 Task: Create Card Landing Page Optimization in Board Newsletter Planning to Workspace Ad Operations. Create Card Tax Compliance Review in Board Brand Reputation Management to Workspace Ad Operations. Create Card Landing Page Optimization in Board Customer Feedback Collection and Response Management to Workspace Ad Operations
Action: Mouse moved to (102, 459)
Screenshot: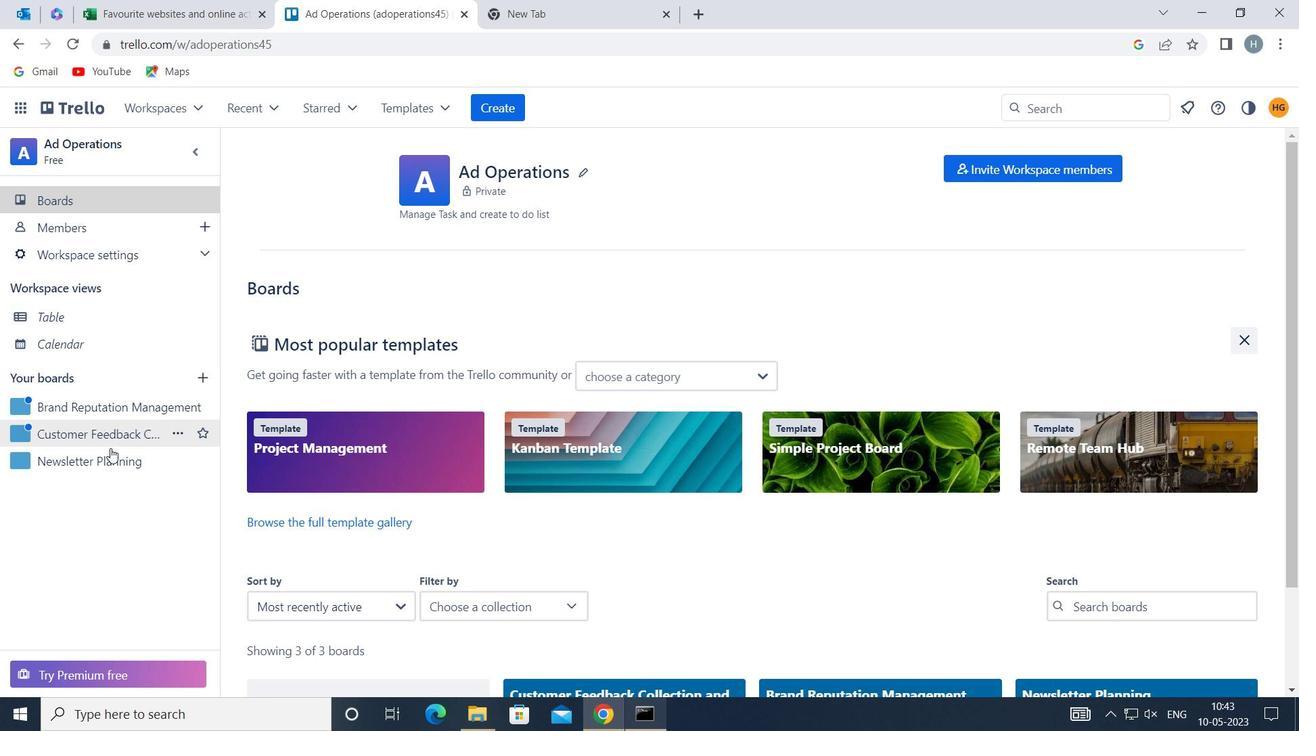 
Action: Mouse pressed left at (102, 459)
Screenshot: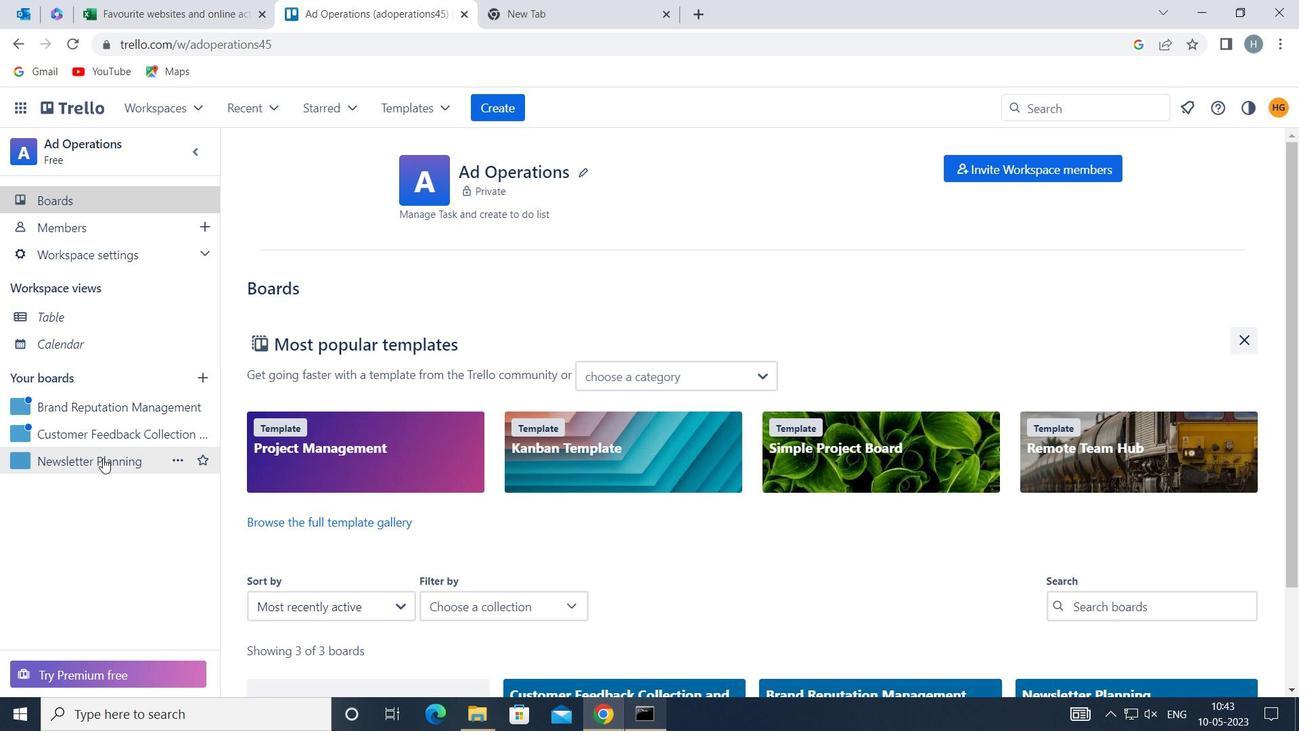 
Action: Mouse moved to (534, 241)
Screenshot: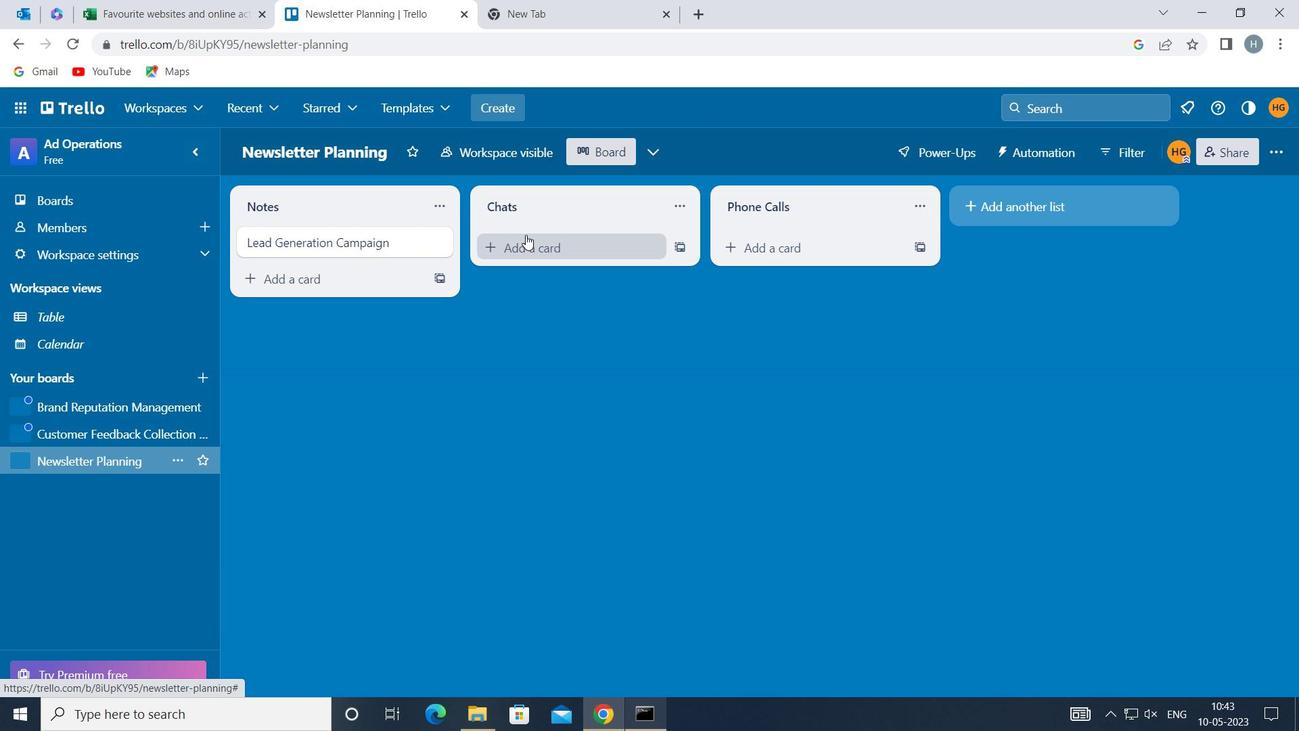 
Action: Mouse pressed left at (534, 241)
Screenshot: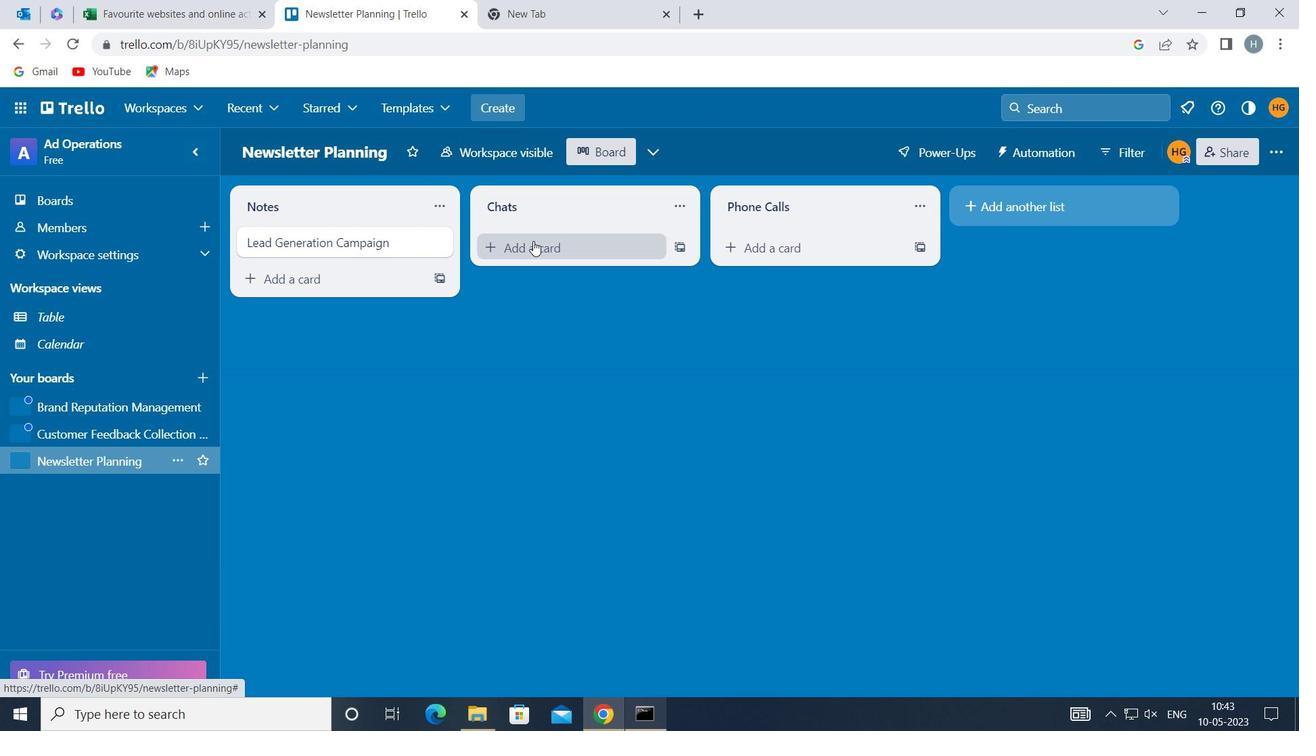 
Action: Key pressed <Key.shift>LANDING<Key.space><Key.shift>PAGE<Key.space><Key.shift>OPTIMIZATION
Screenshot: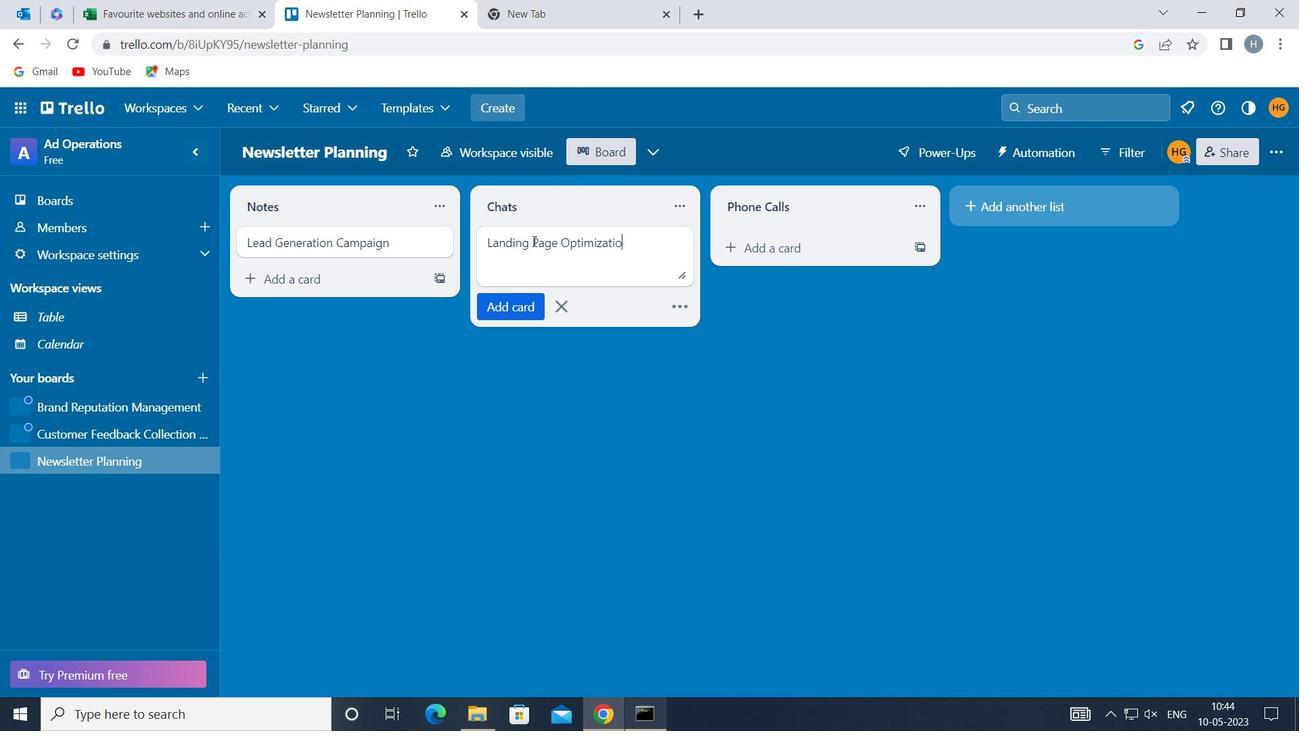 
Action: Mouse moved to (510, 308)
Screenshot: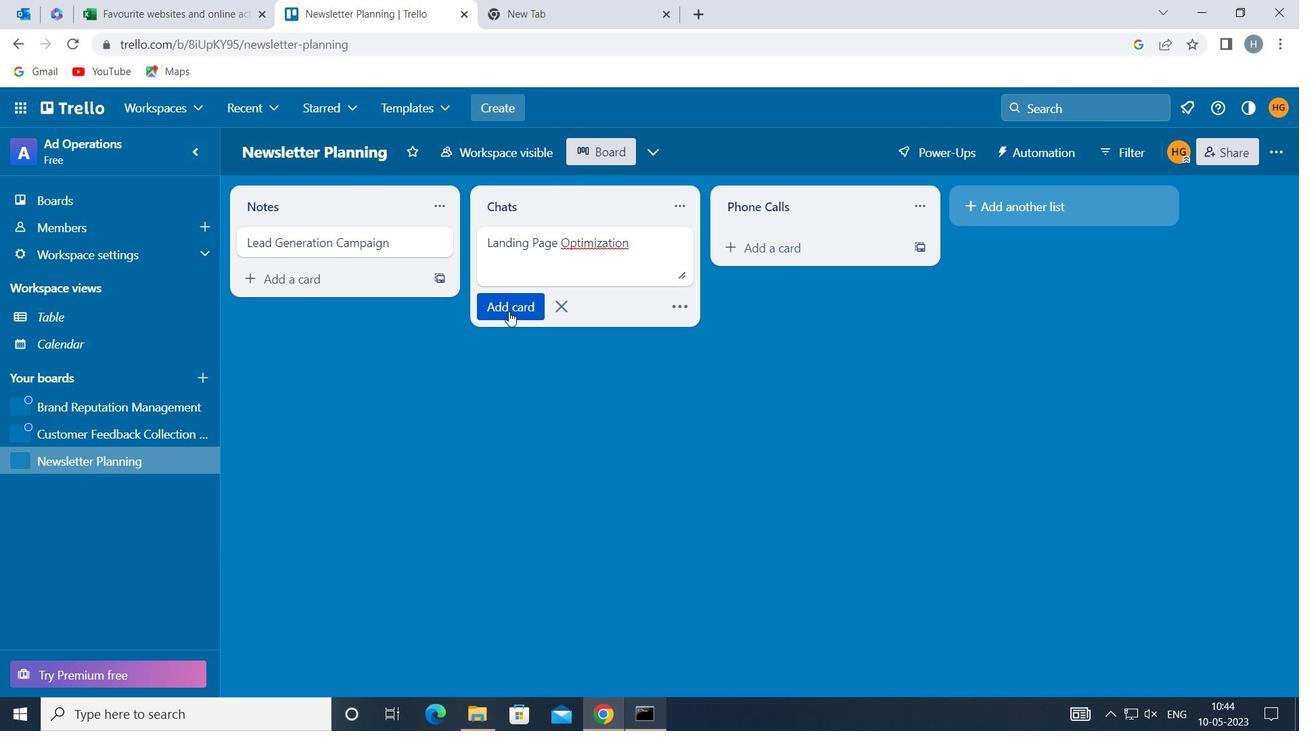
Action: Mouse pressed left at (510, 308)
Screenshot: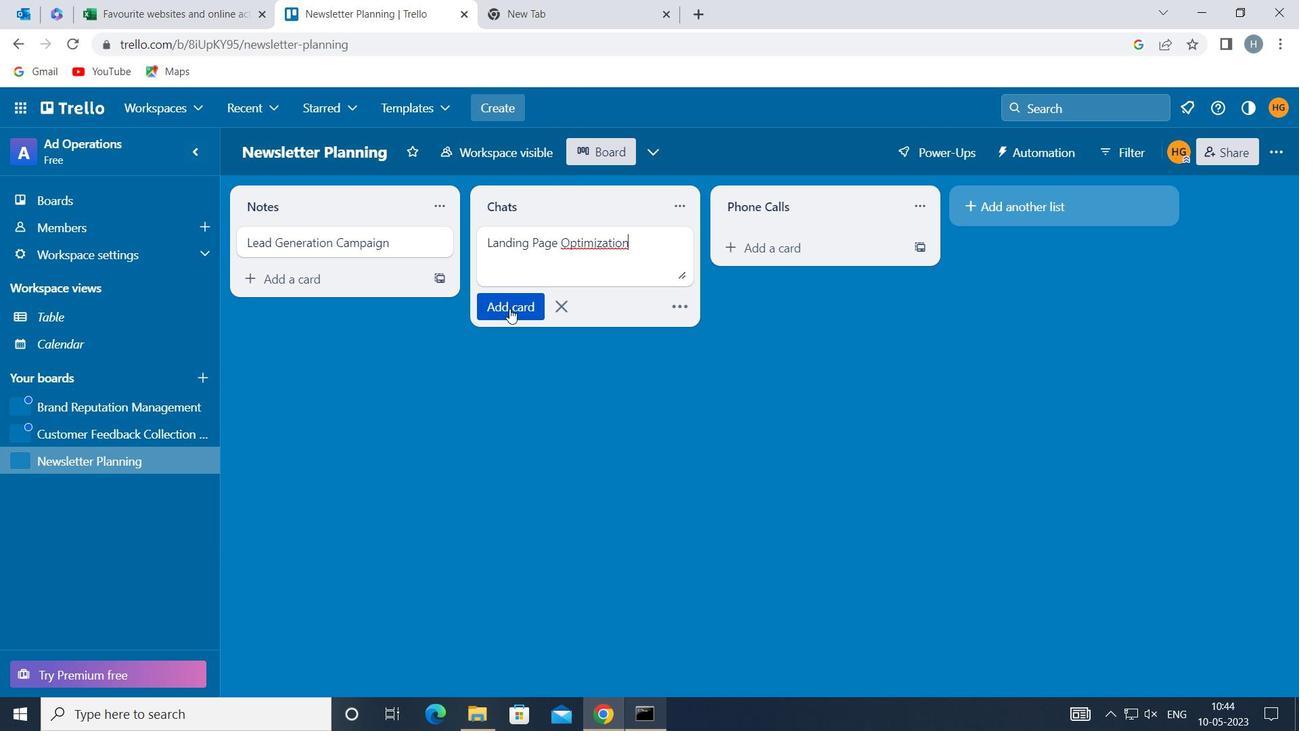 
Action: Mouse moved to (495, 362)
Screenshot: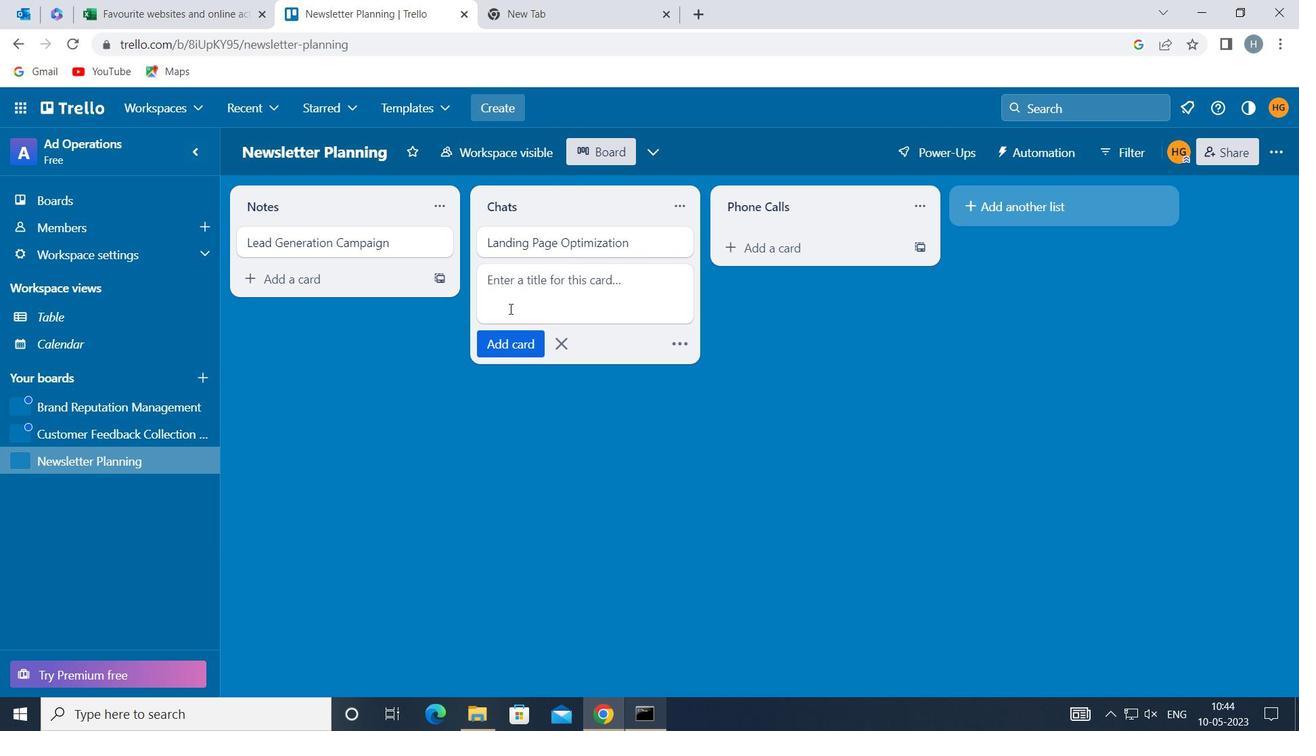 
Action: Mouse pressed left at (495, 362)
Screenshot: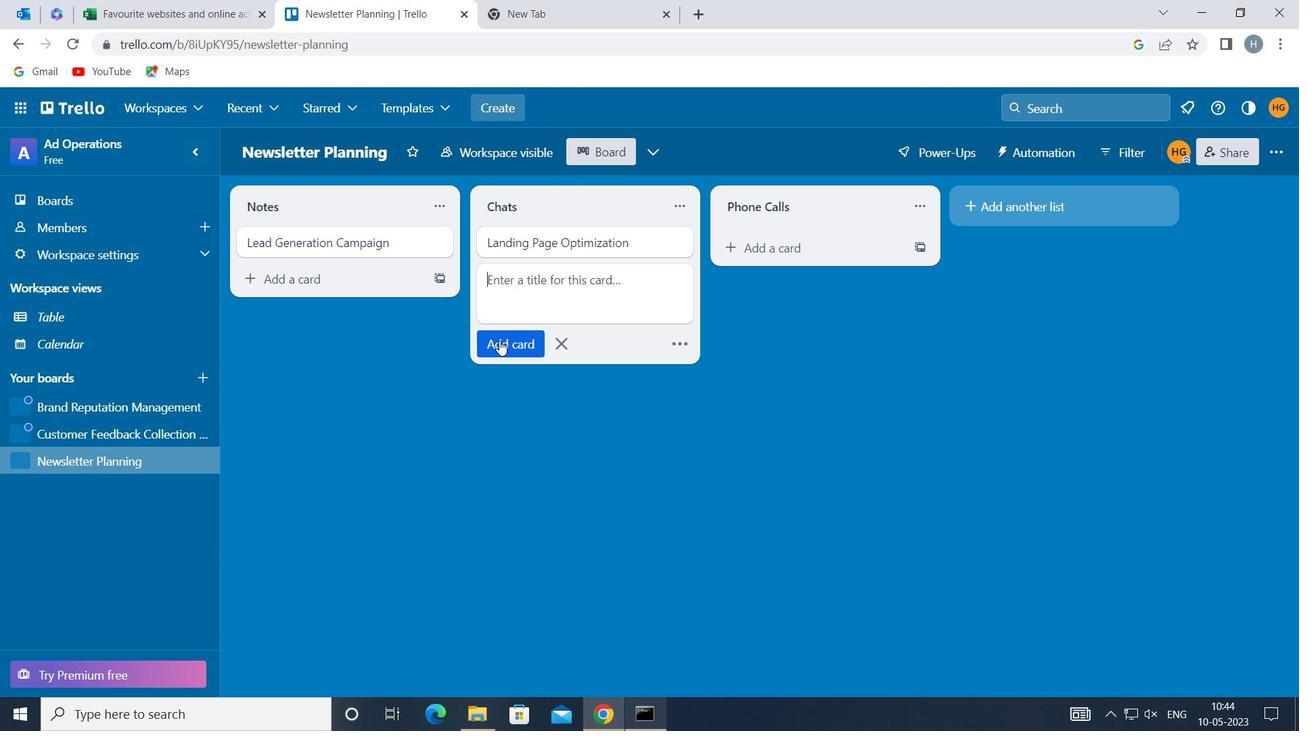 
Action: Mouse moved to (91, 409)
Screenshot: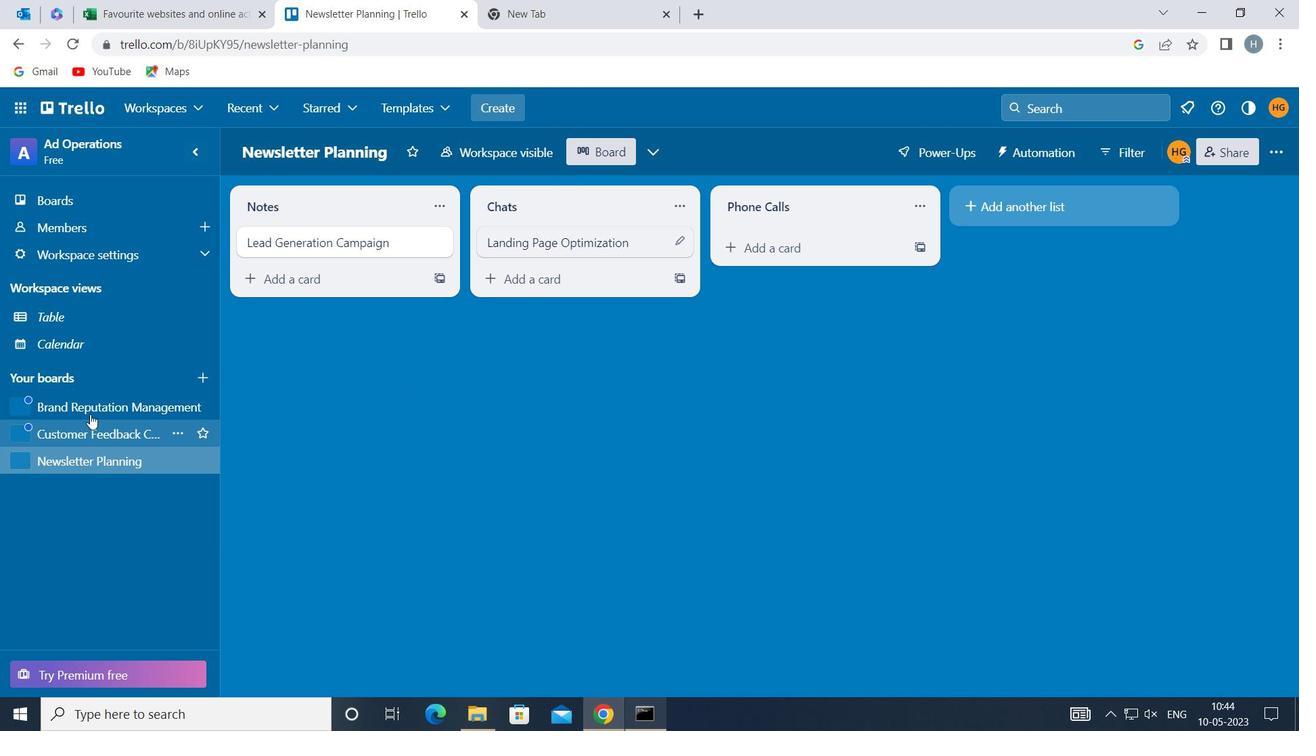 
Action: Mouse pressed left at (91, 409)
Screenshot: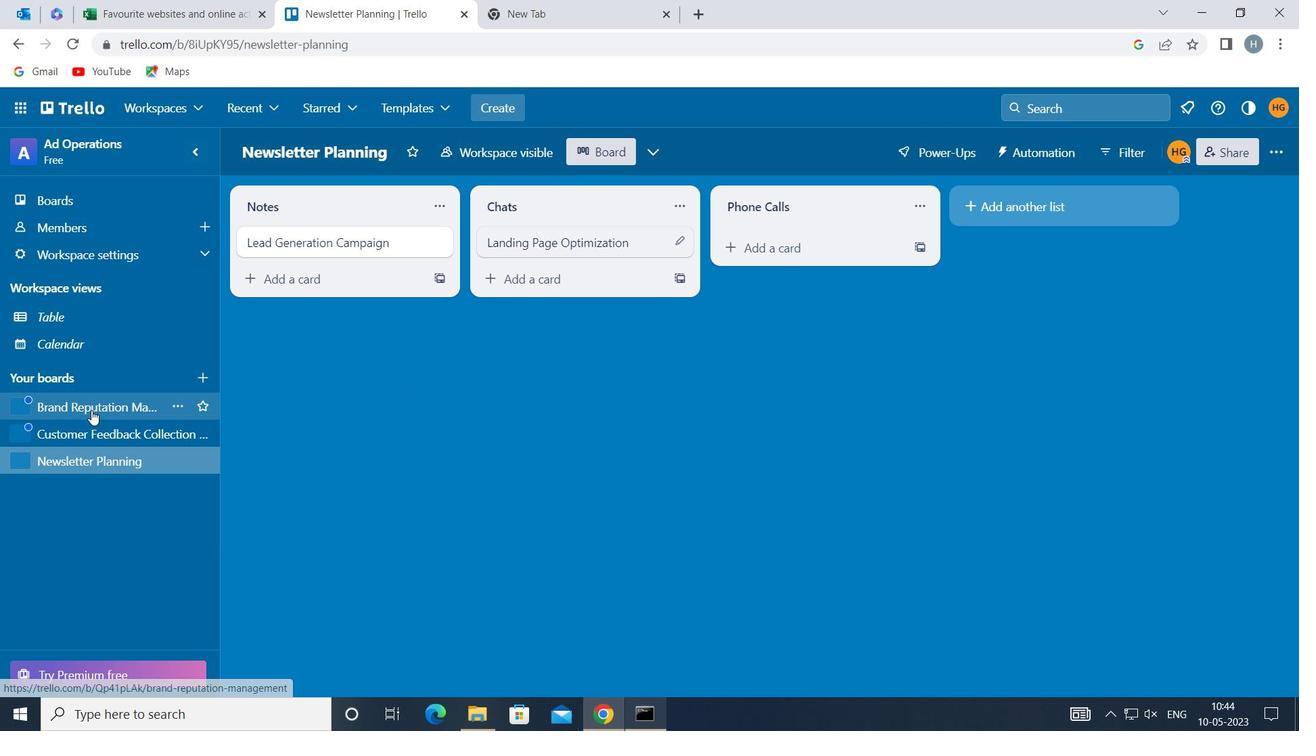 
Action: Mouse moved to (538, 245)
Screenshot: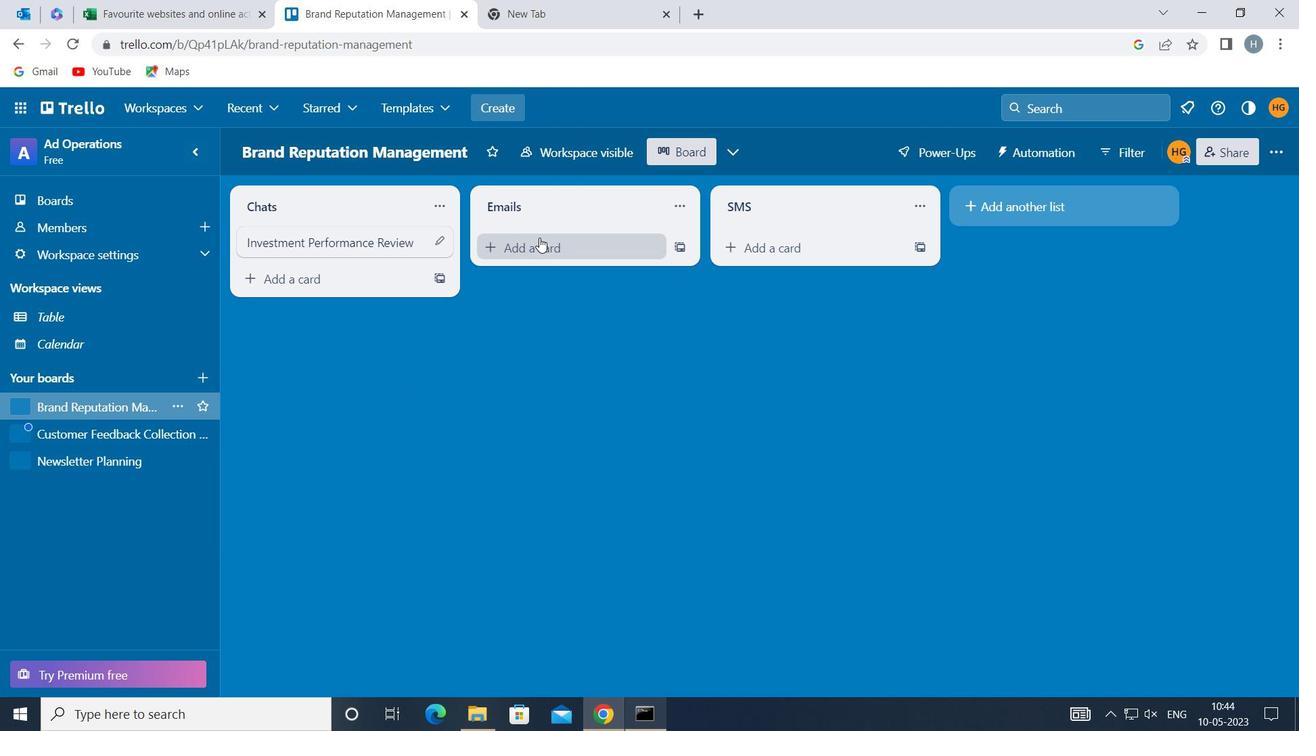 
Action: Mouse pressed left at (538, 245)
Screenshot: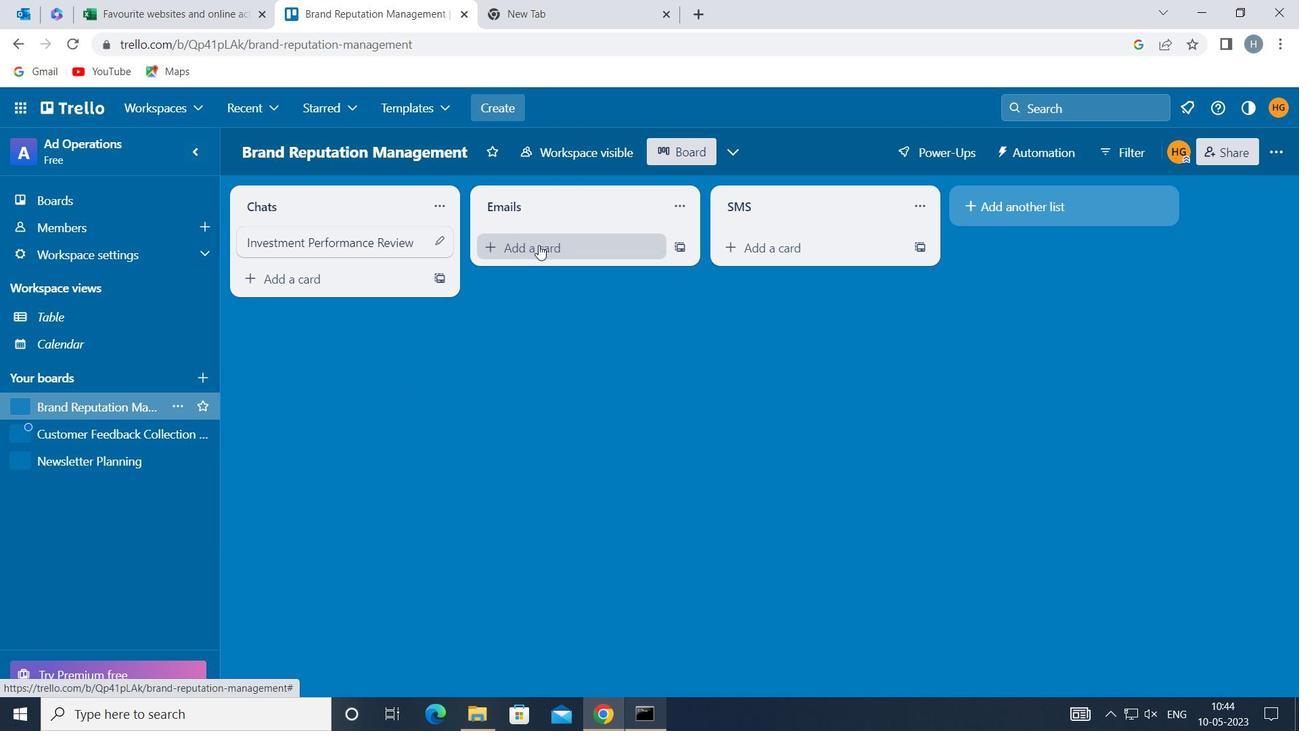 
Action: Key pressed <Key.shift>TAX<Key.space><Key.shift>COMPLIANCE<Key.space><Key.shift>REVIEW
Screenshot: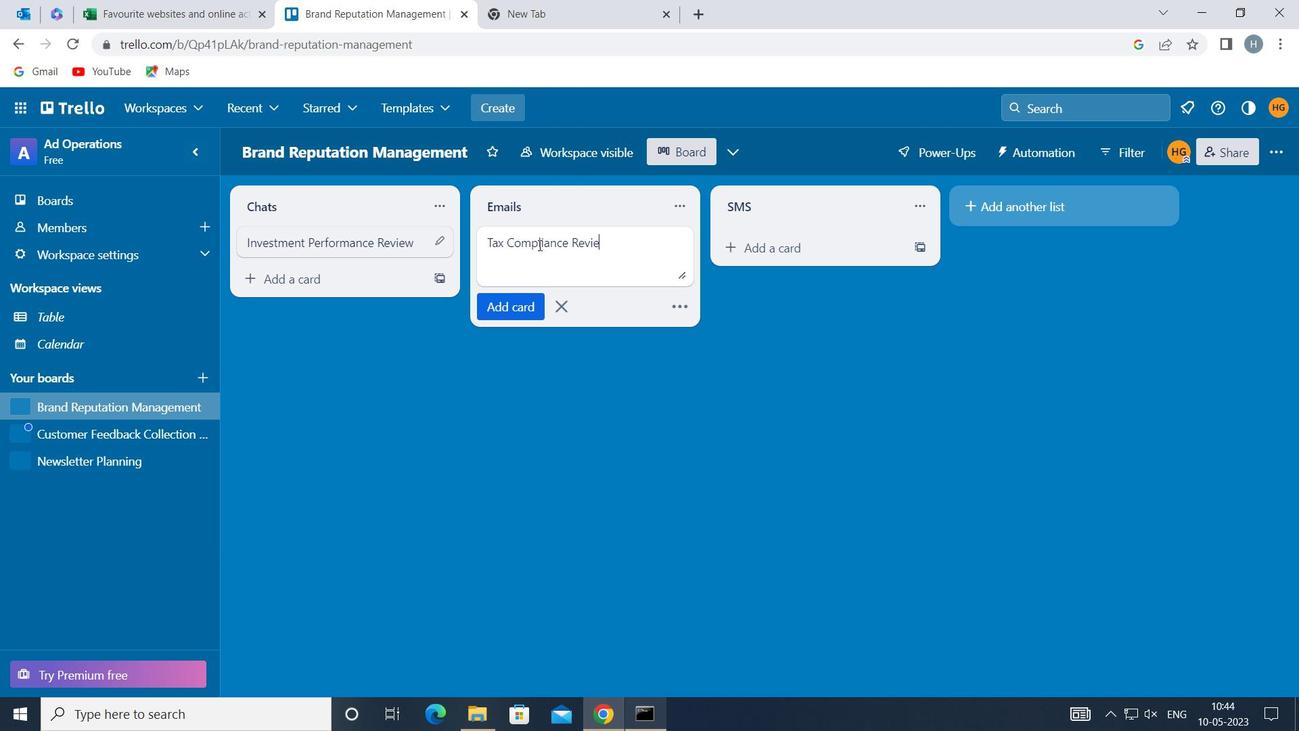 
Action: Mouse moved to (501, 299)
Screenshot: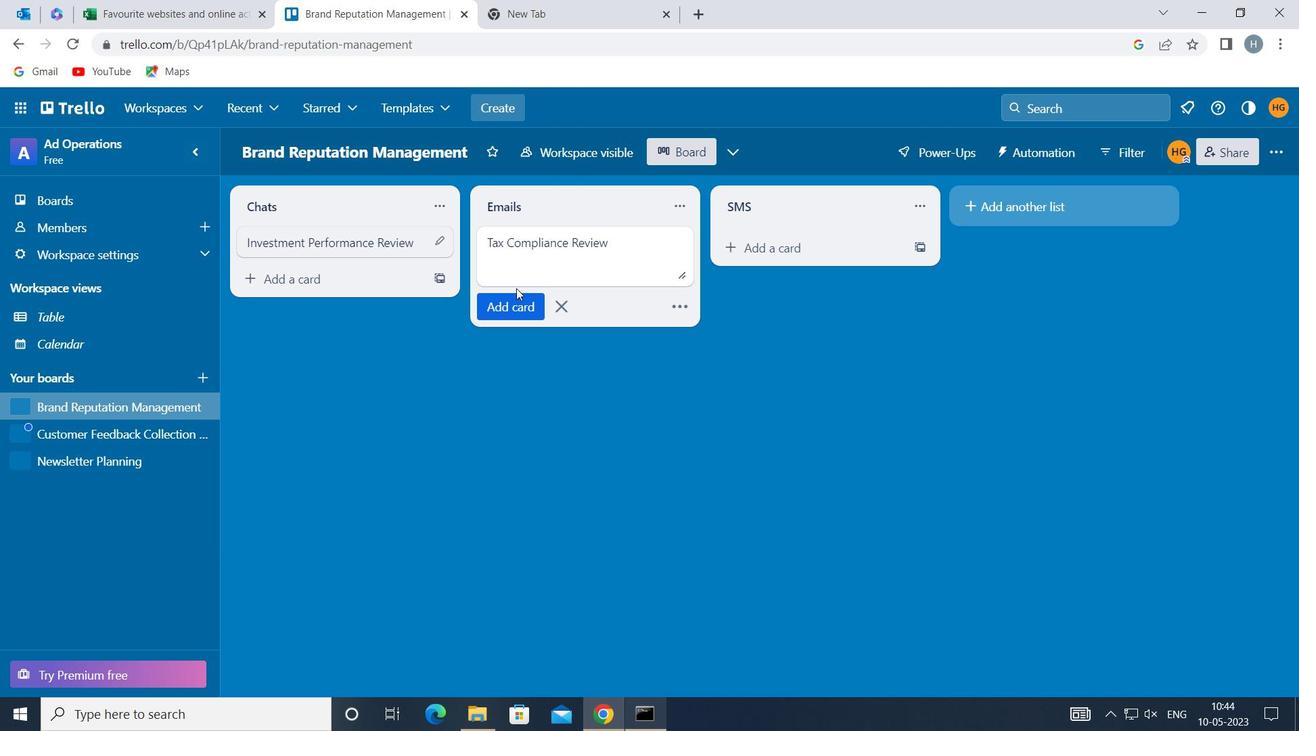 
Action: Mouse pressed left at (501, 299)
Screenshot: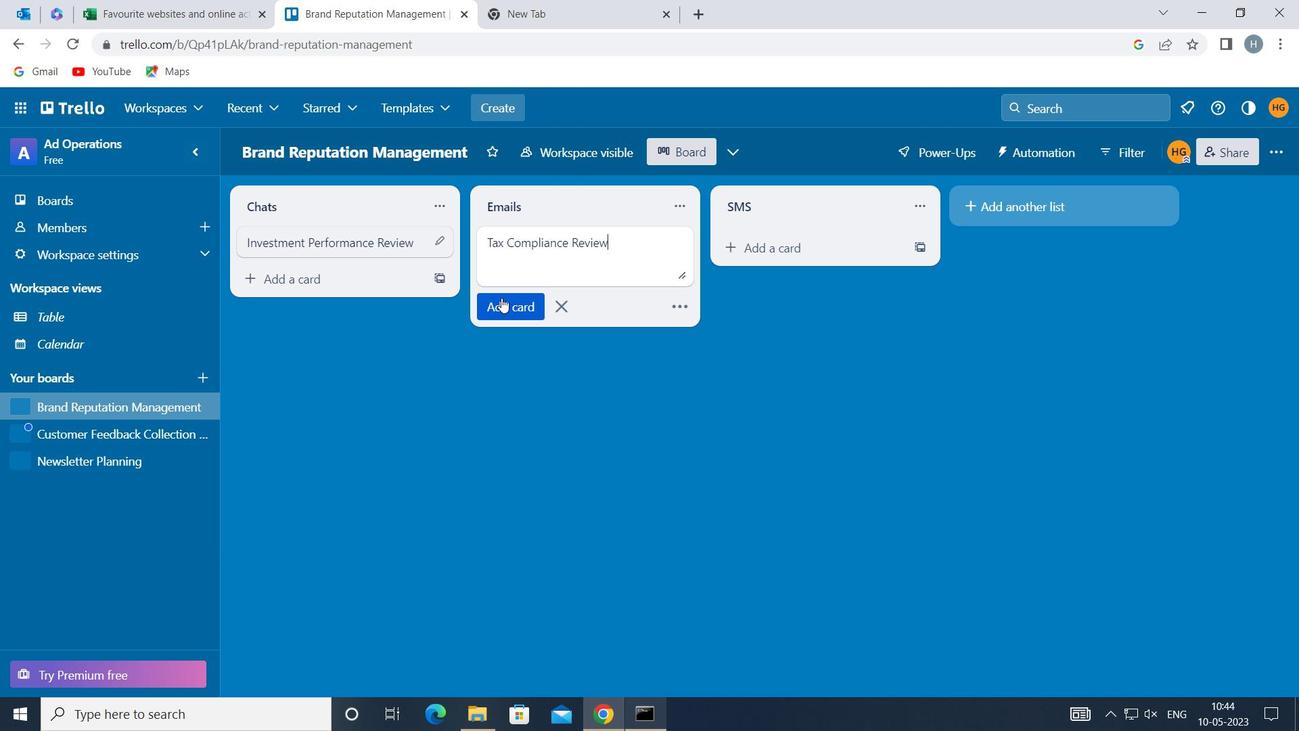 
Action: Mouse moved to (512, 396)
Screenshot: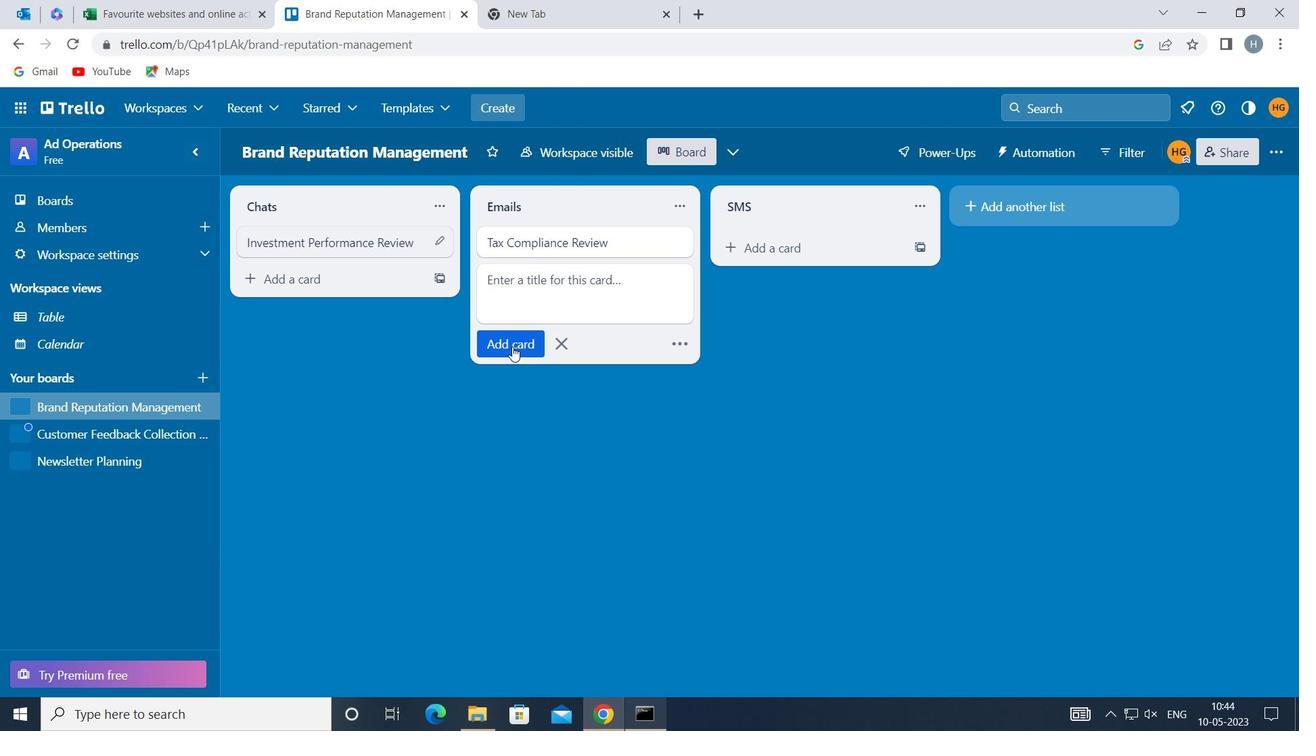 
Action: Mouse pressed left at (512, 396)
Screenshot: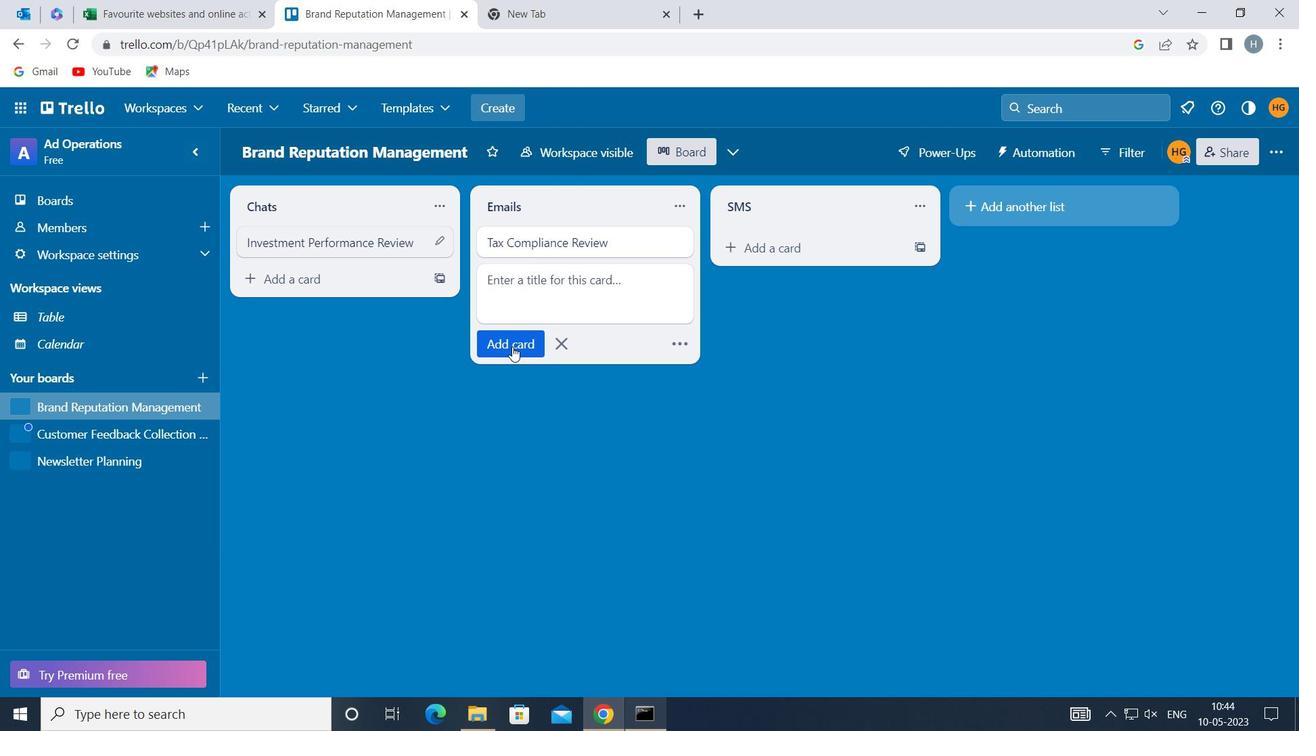 
Action: Mouse moved to (97, 438)
Screenshot: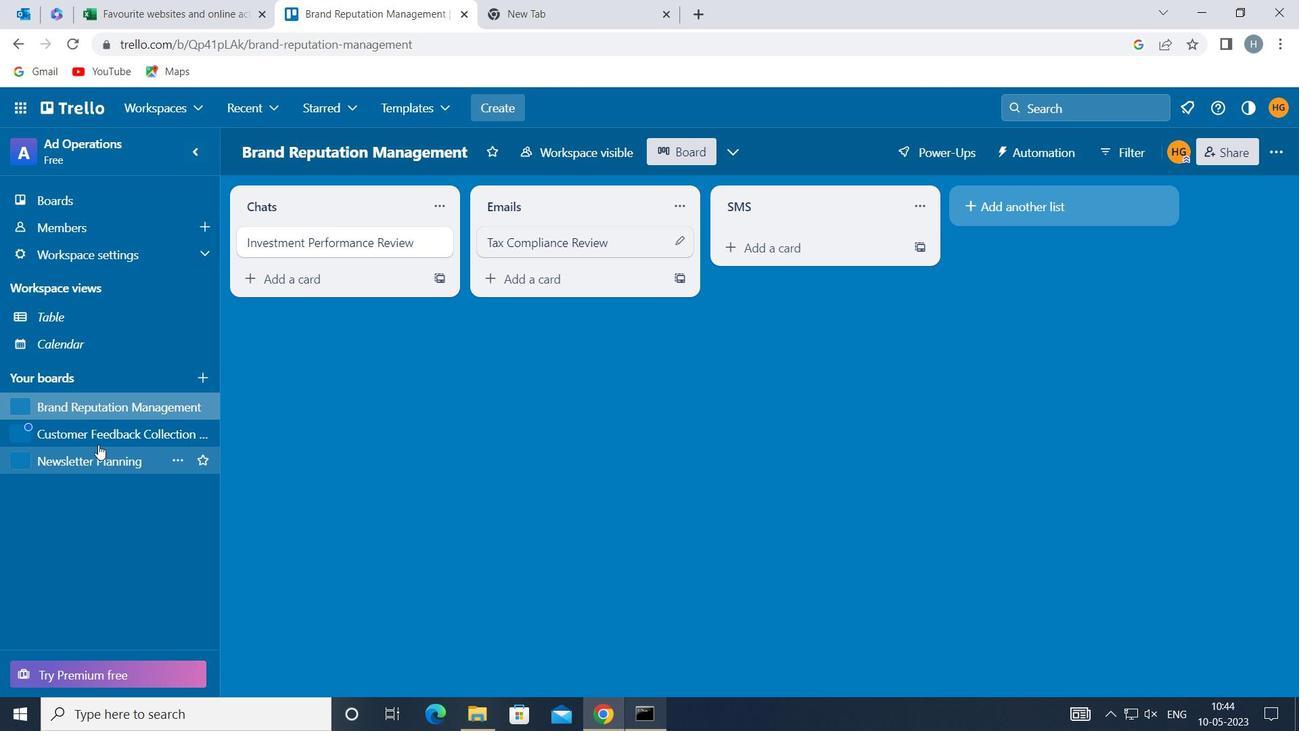 
Action: Mouse pressed left at (97, 438)
Screenshot: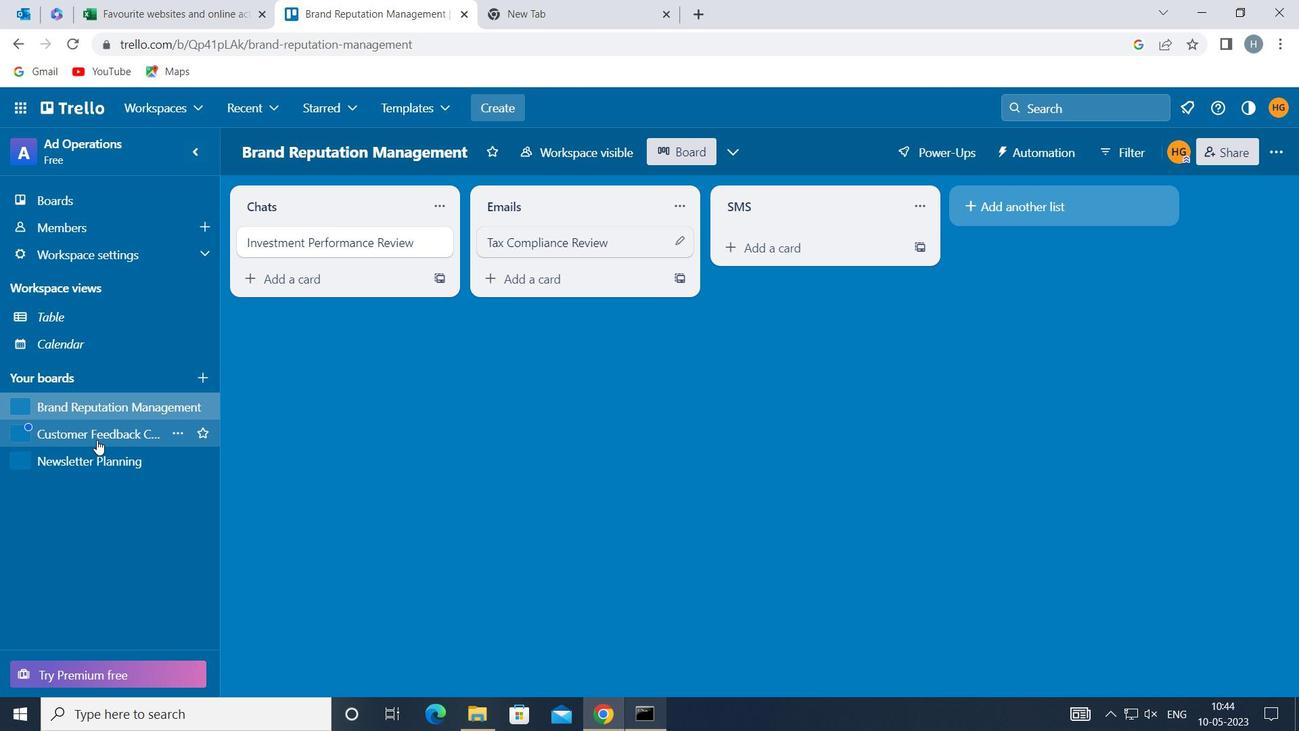 
Action: Mouse moved to (290, 392)
Screenshot: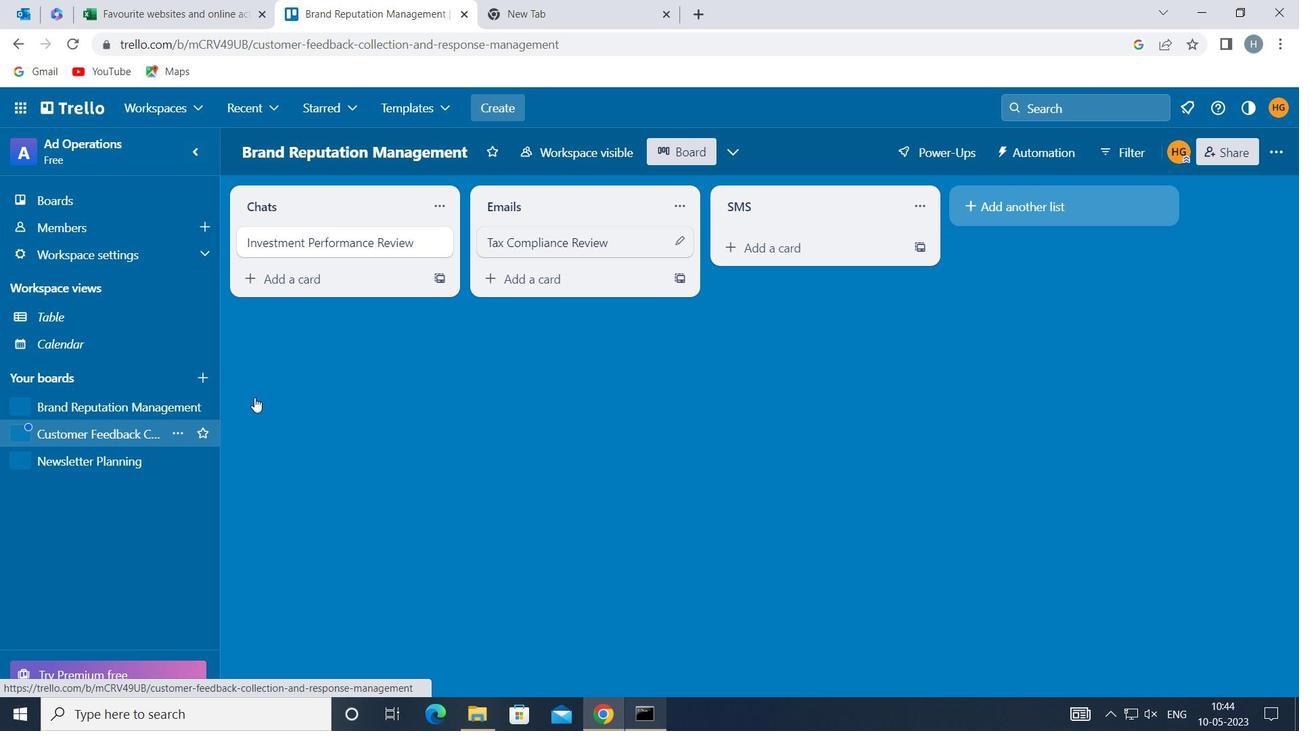 
Action: Mouse pressed left at (290, 392)
Screenshot: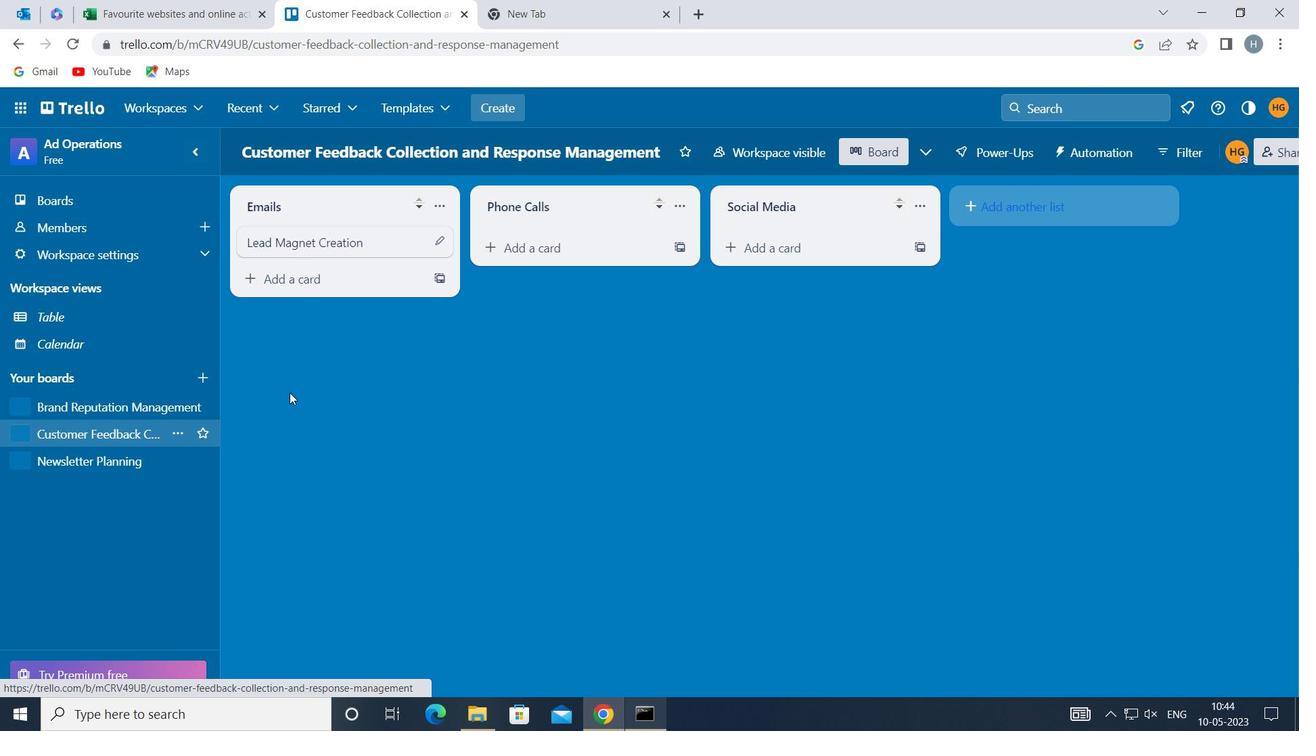 
Action: Mouse moved to (526, 241)
Screenshot: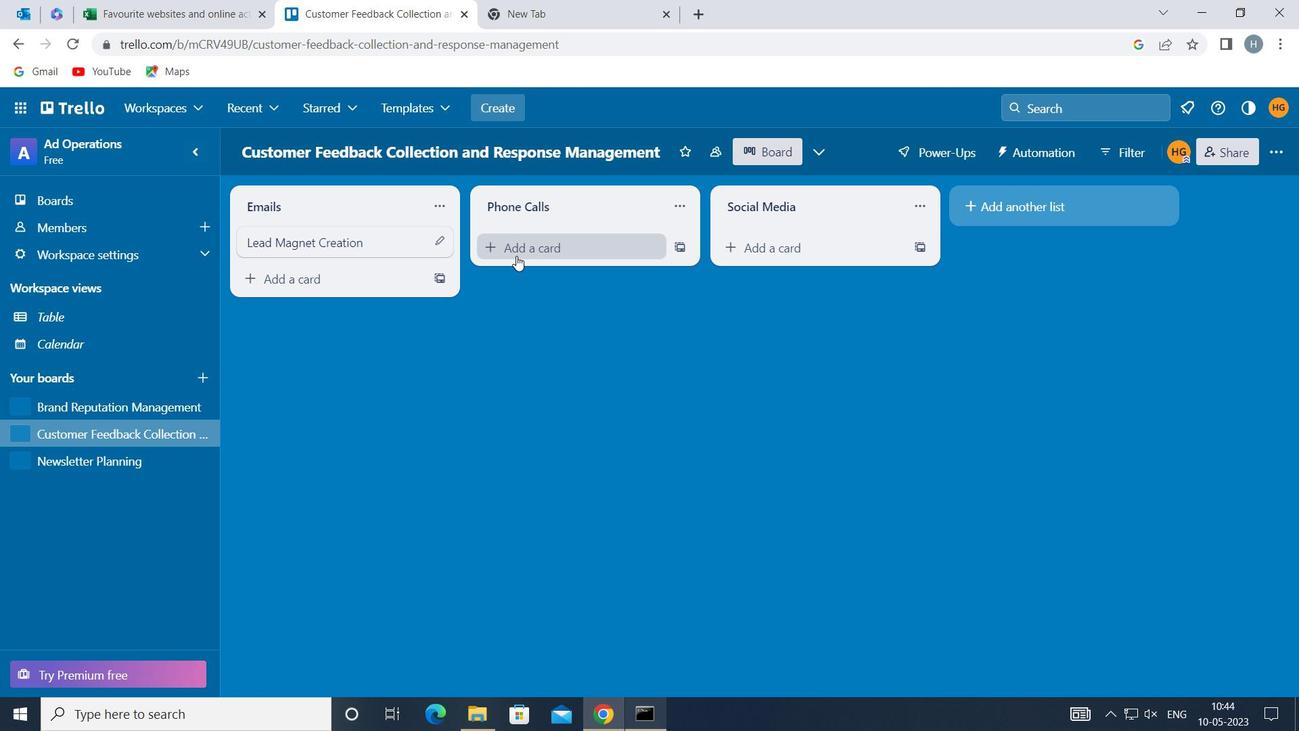 
Action: Mouse pressed left at (526, 241)
Screenshot: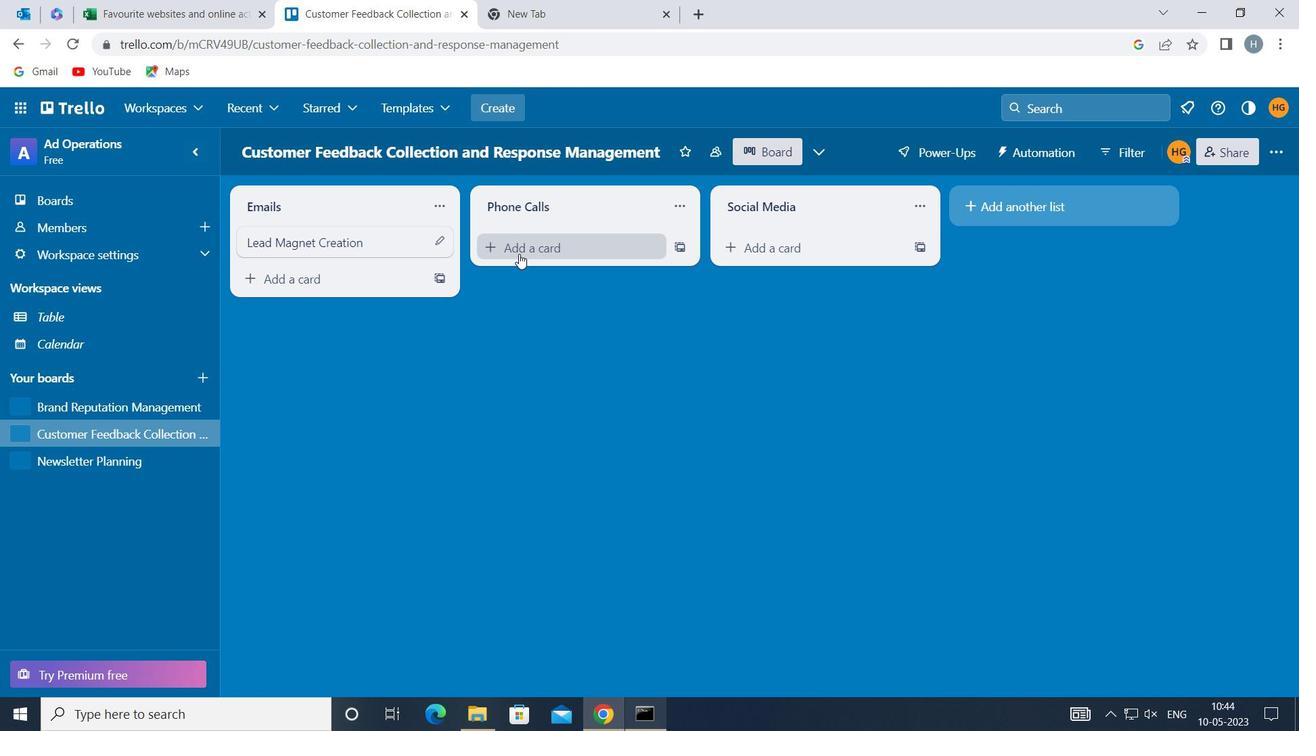
Action: Key pressed <Key.shift>LAB<Key.backspace>NDING<Key.space><Key.shift>PAGE<Key.space><Key.shift>OPTIMIZATION
Screenshot: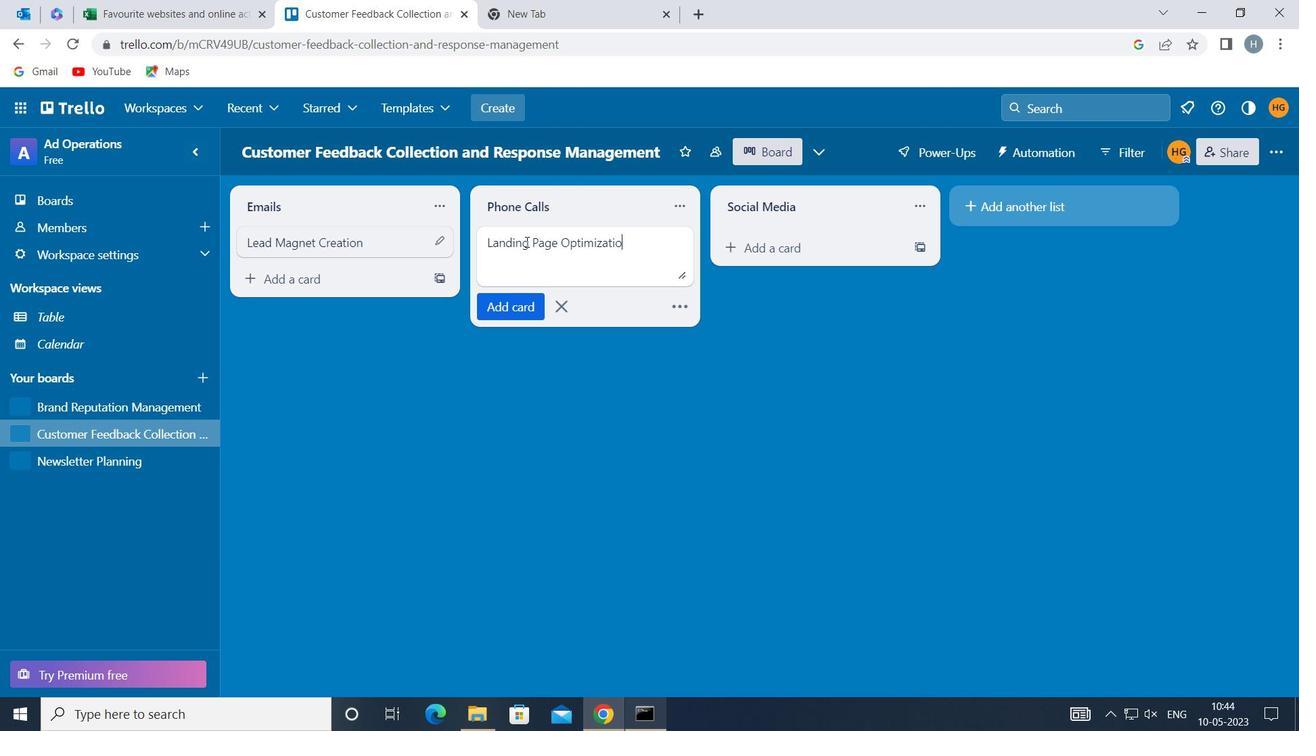 
Action: Mouse moved to (514, 306)
Screenshot: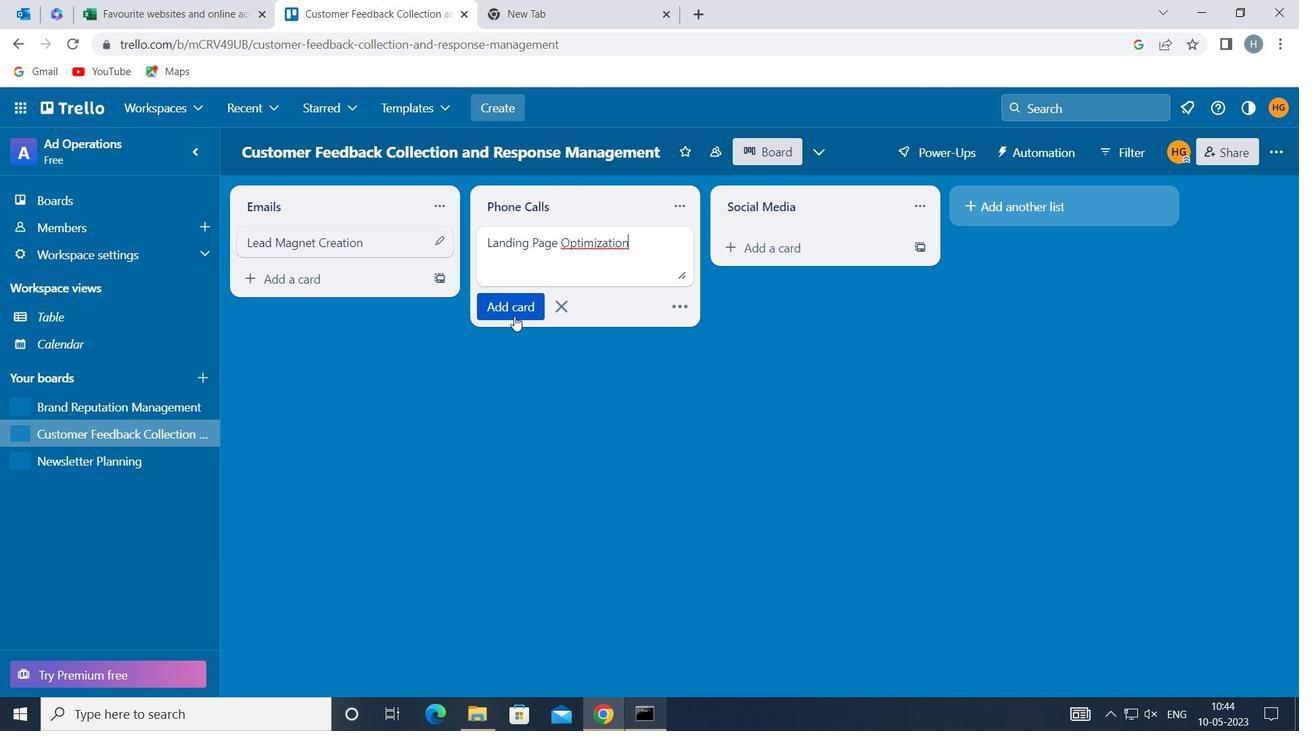 
Action: Mouse pressed left at (514, 306)
Screenshot: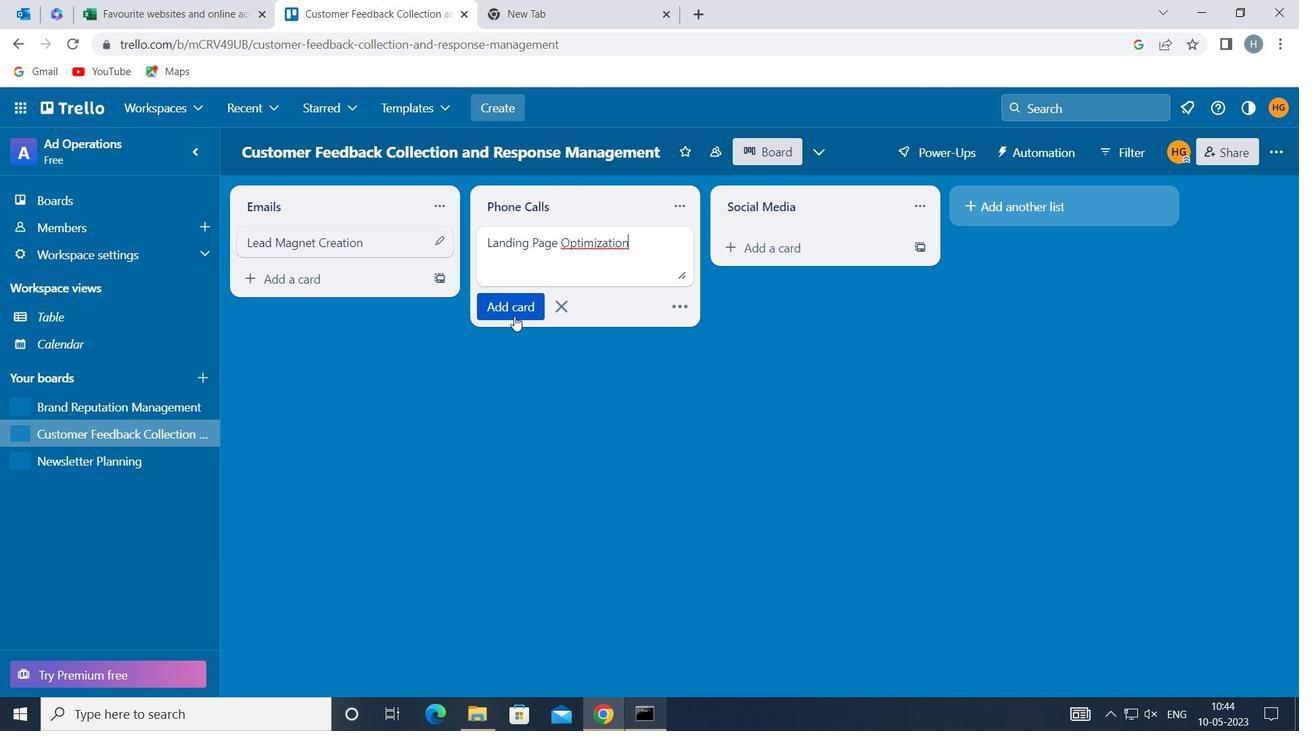 
Action: Mouse moved to (533, 412)
Screenshot: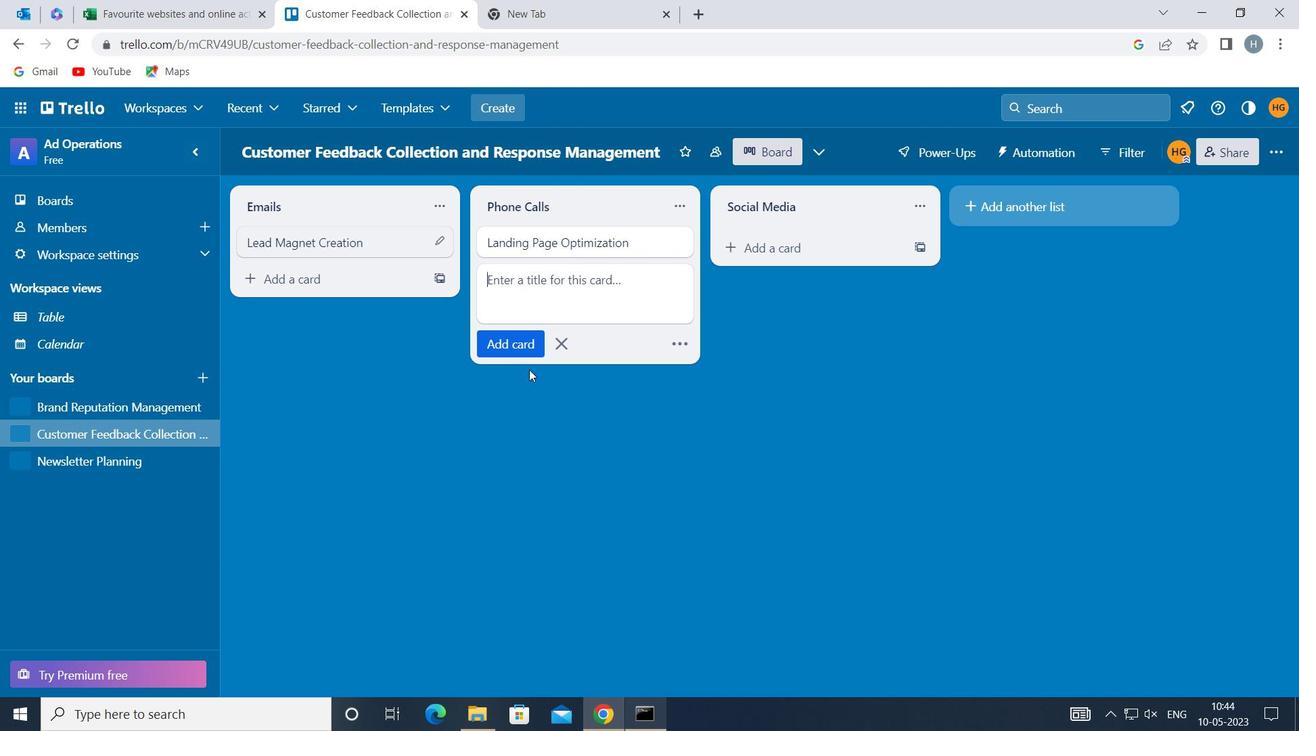 
Action: Mouse pressed left at (533, 412)
Screenshot: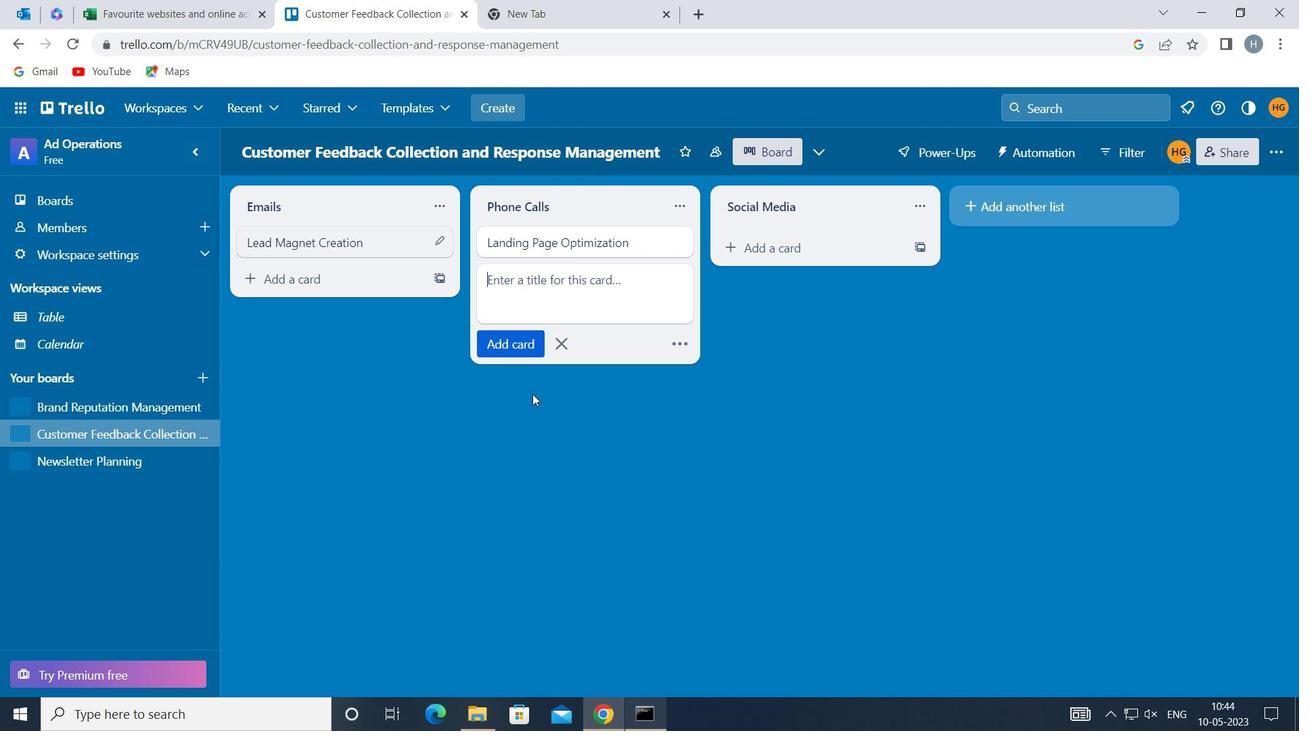 
Action: Mouse moved to (528, 414)
Screenshot: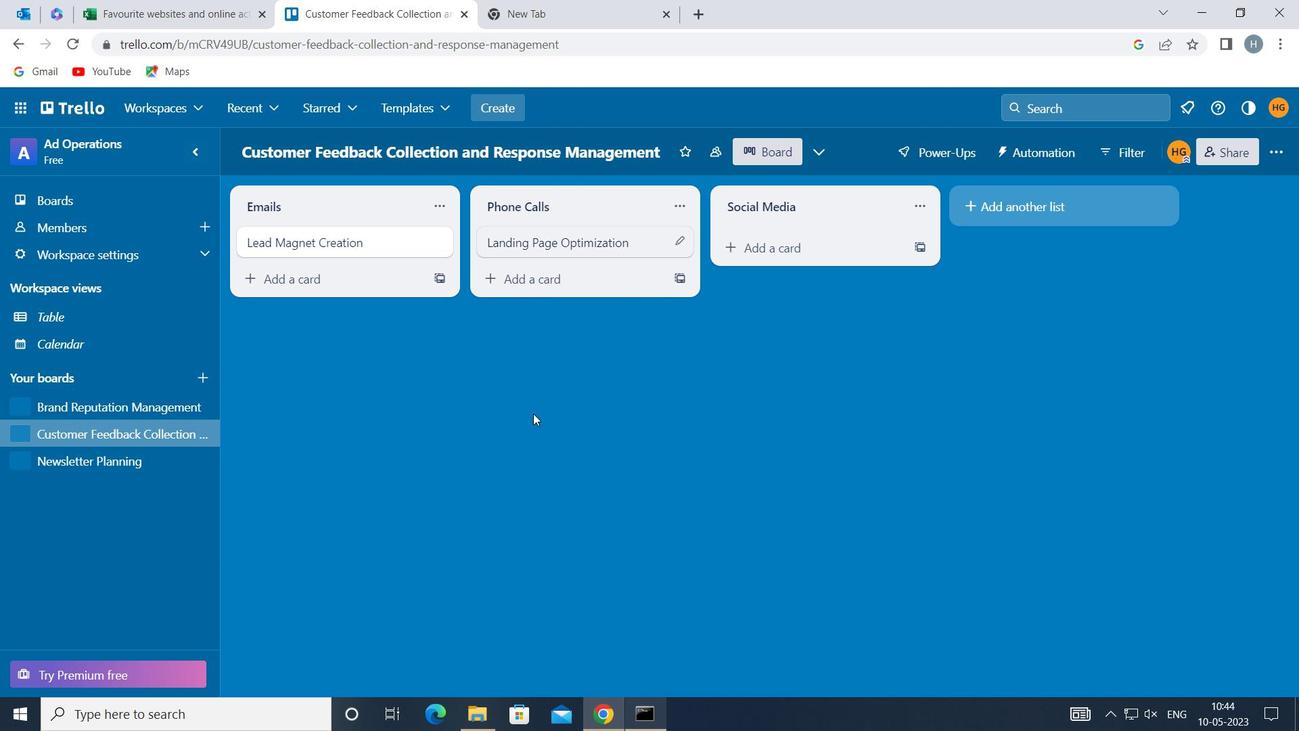 
